 Task: For heading Arial with bold.  font size for heading22,  'Change the font style of data to'Arial Narrow.  and font size to 14,  Change the alignment of both headline & data to Align middle.  In the sheet  Financial Tracking Workbook Template Sheet
Action: Mouse moved to (951, 125)
Screenshot: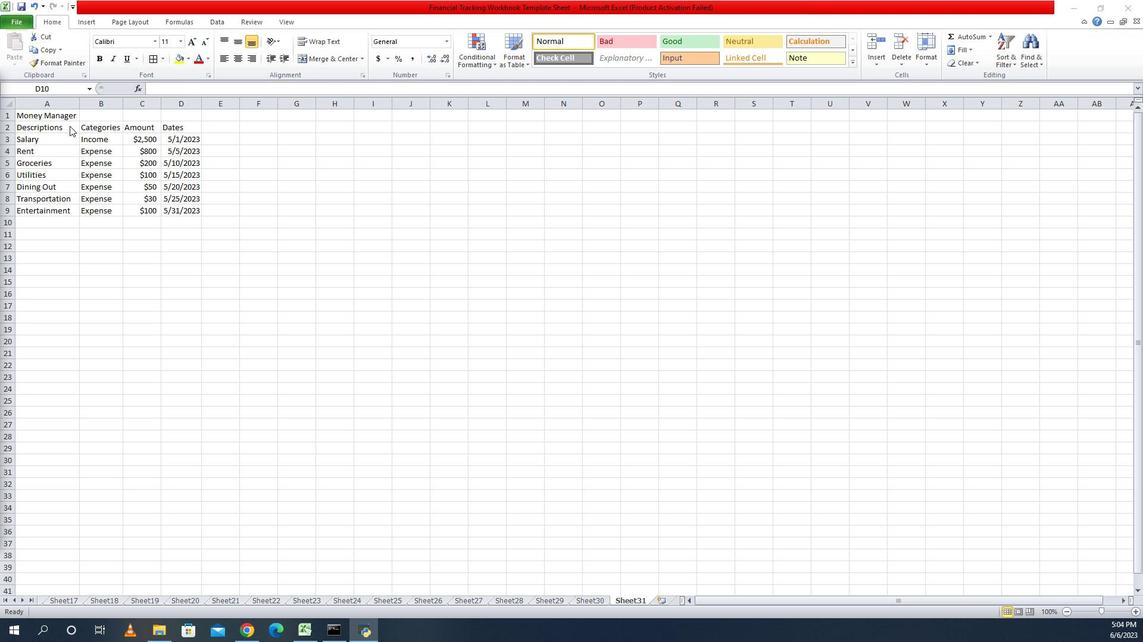 
Action: Mouse pressed left at (951, 125)
Screenshot: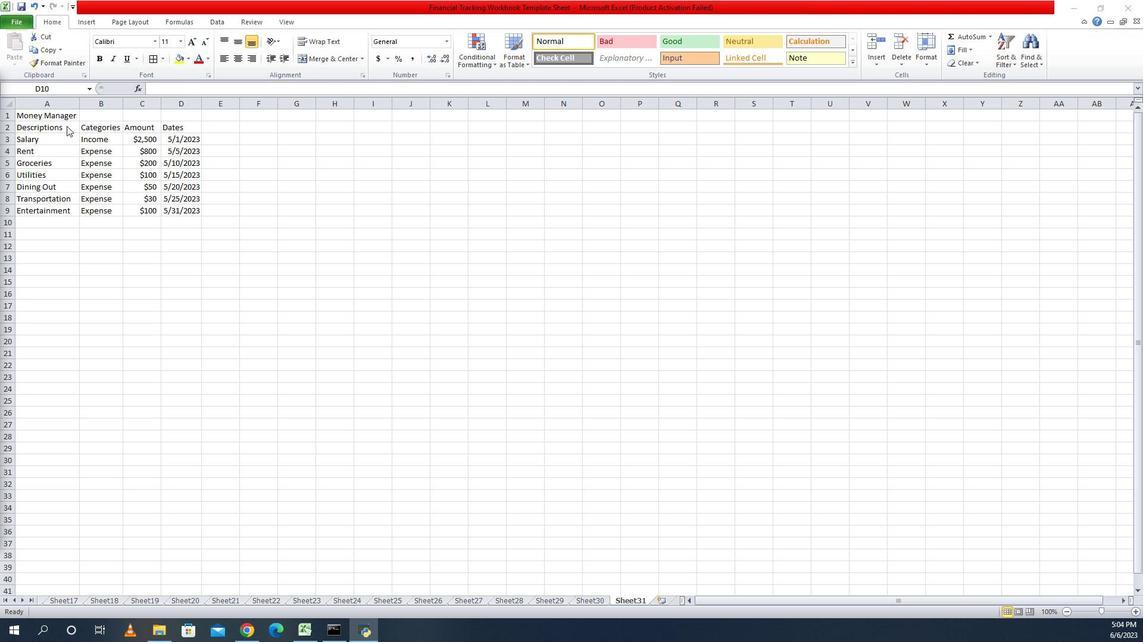 
Action: Mouse moved to (951, 126)
Screenshot: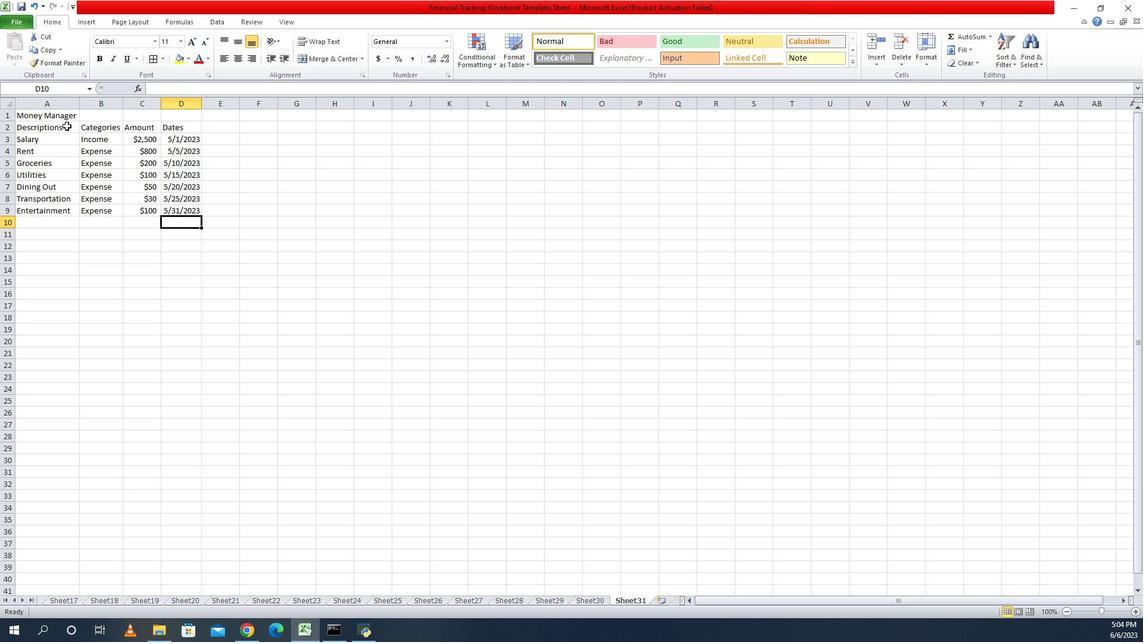 
Action: Mouse pressed left at (951, 126)
Screenshot: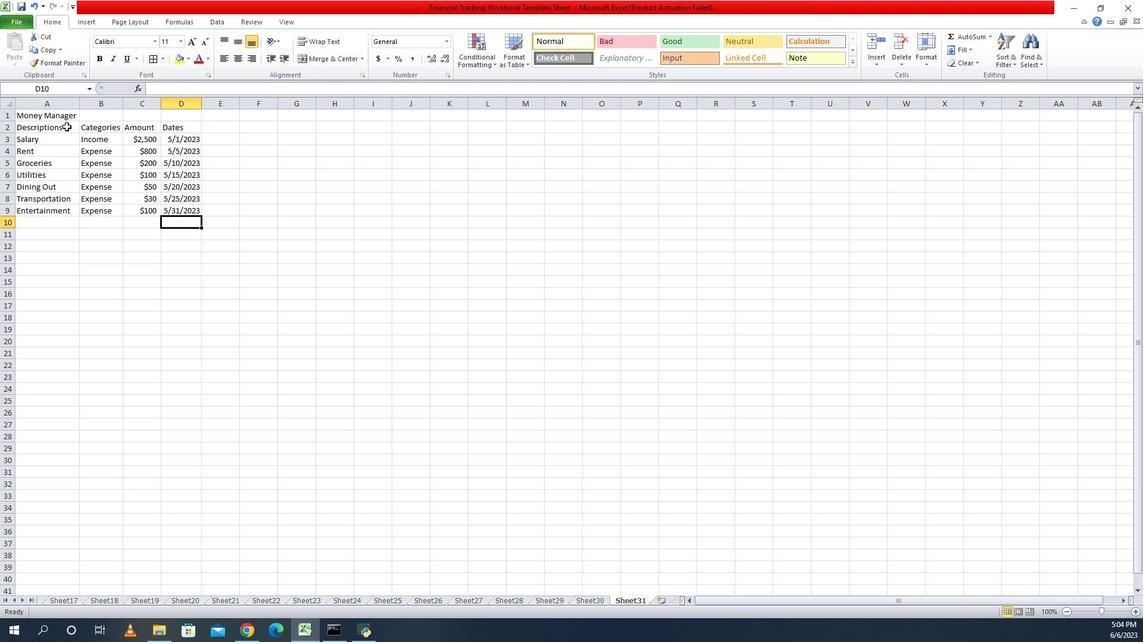 
Action: Mouse moved to (1043, 39)
Screenshot: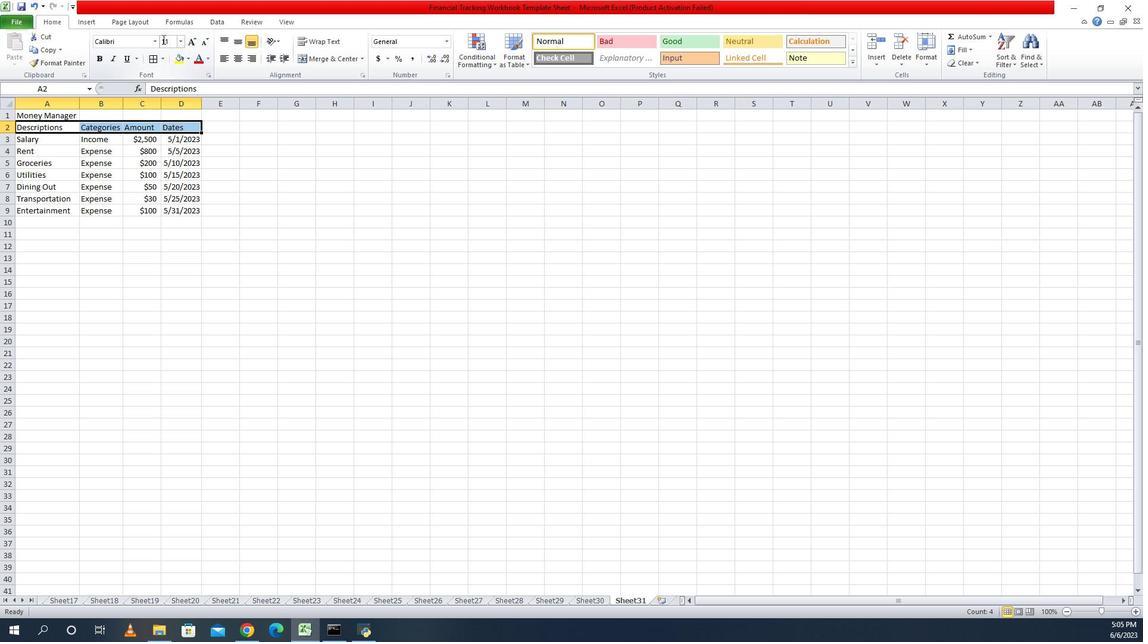 
Action: Mouse pressed left at (1043, 39)
Screenshot: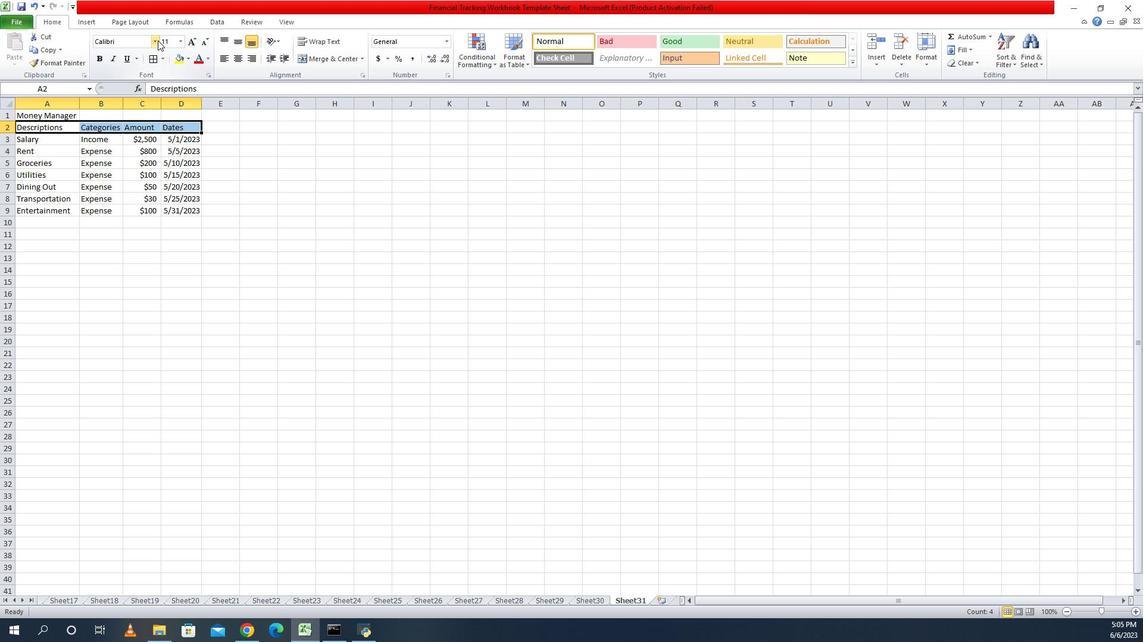 
Action: Mouse moved to (1024, 142)
Screenshot: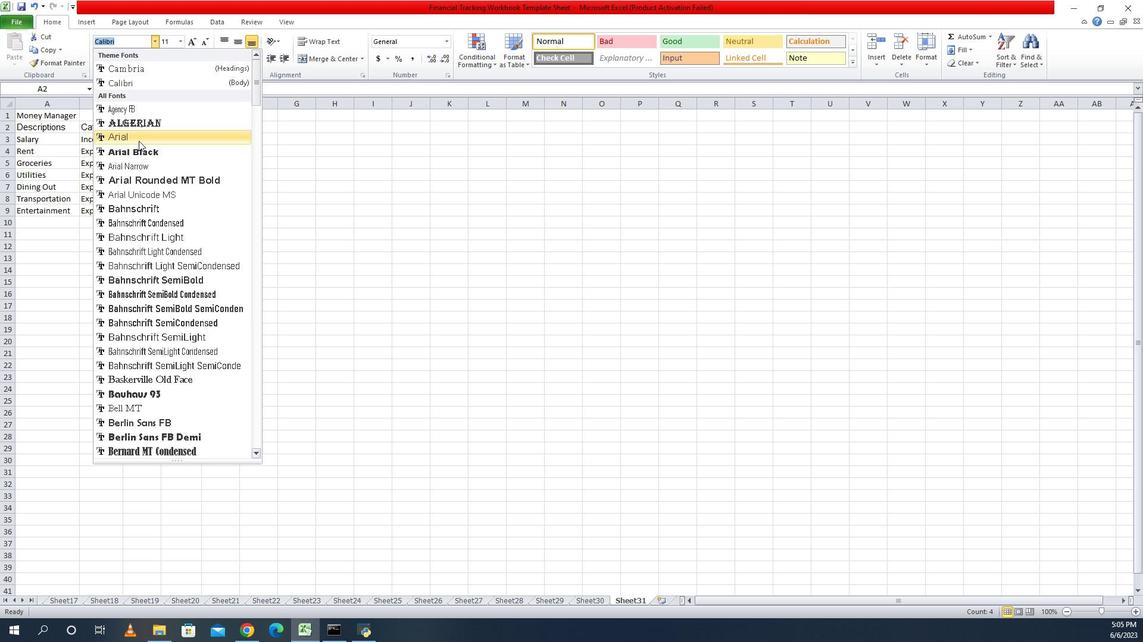 
Action: Mouse pressed left at (1024, 142)
Screenshot: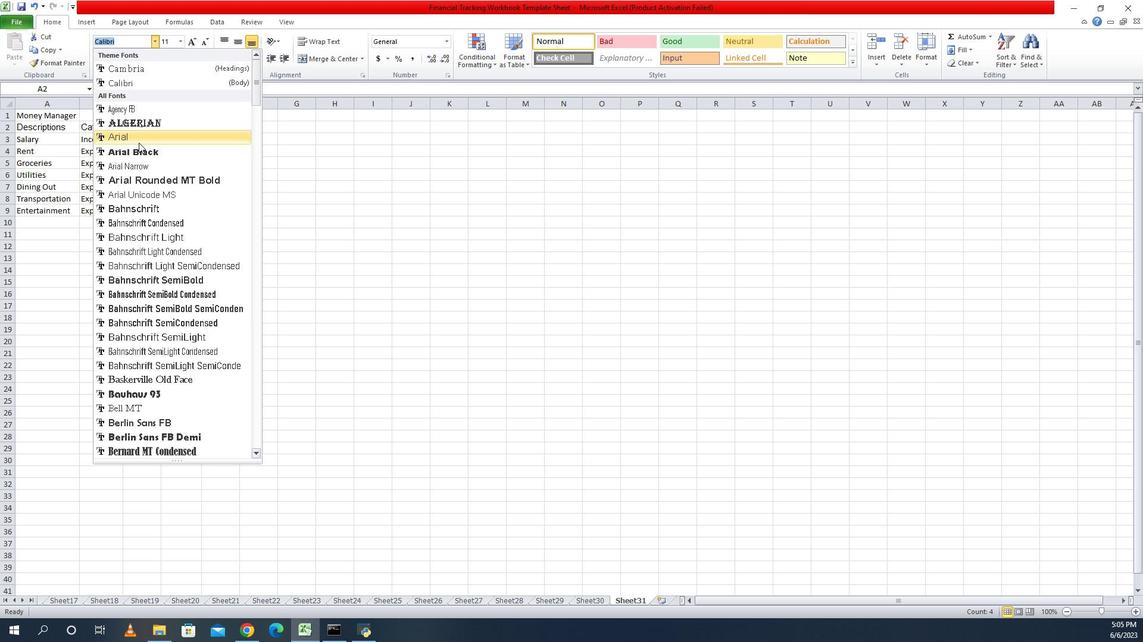 
Action: Mouse moved to (981, 56)
Screenshot: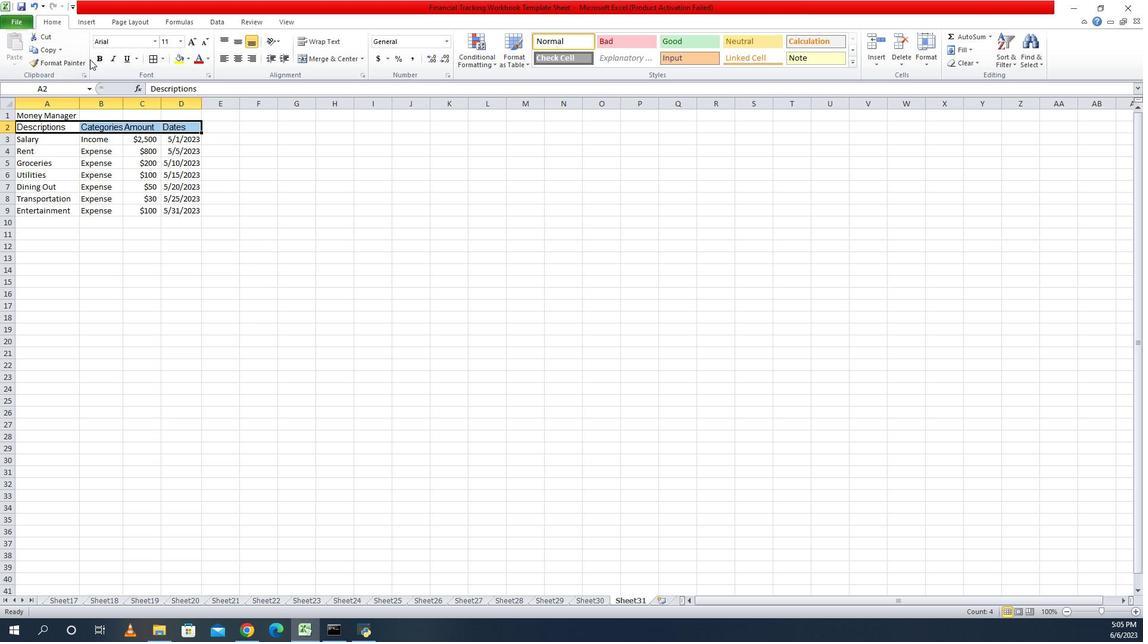 
Action: Mouse pressed left at (981, 56)
Screenshot: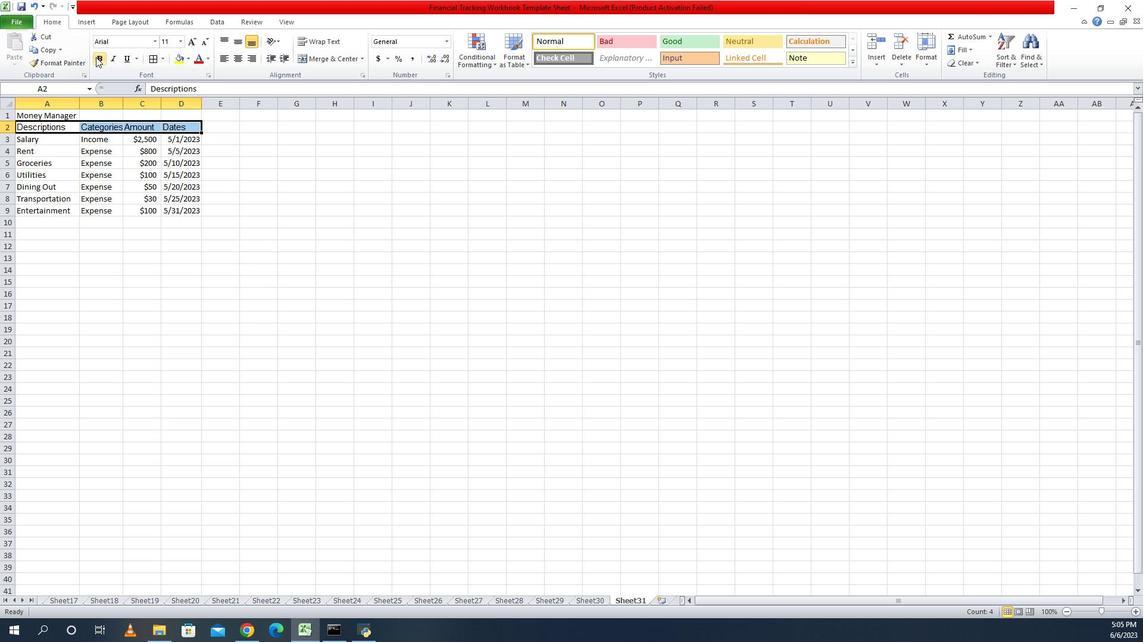 
Action: Mouse moved to (1063, 39)
Screenshot: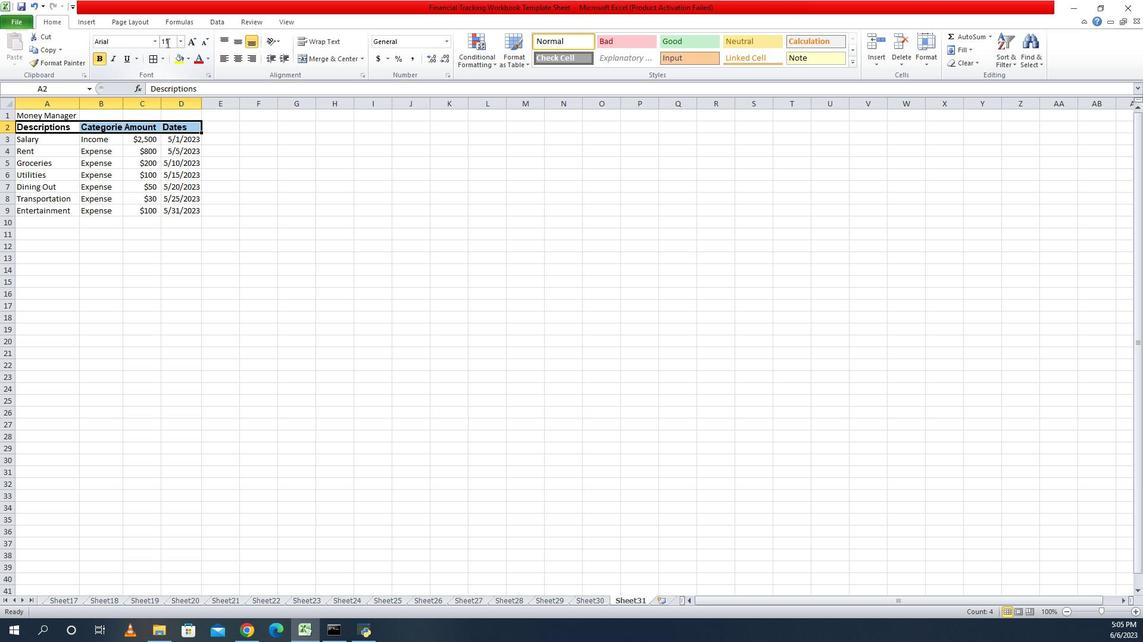 
Action: Mouse pressed left at (1063, 39)
Screenshot: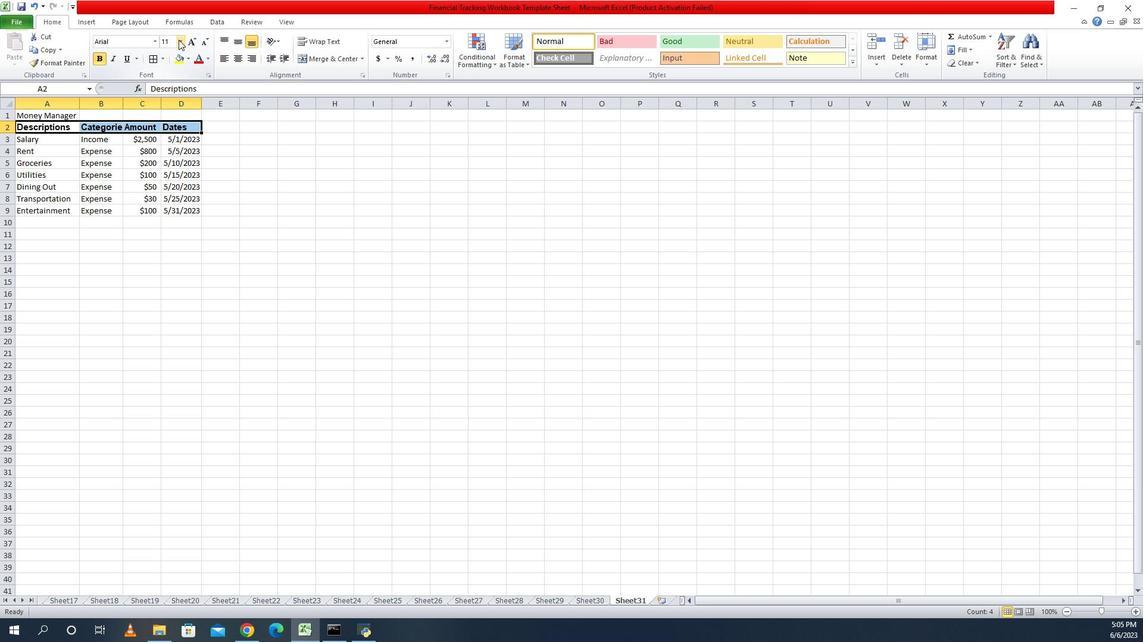 
Action: Mouse moved to (1051, 144)
Screenshot: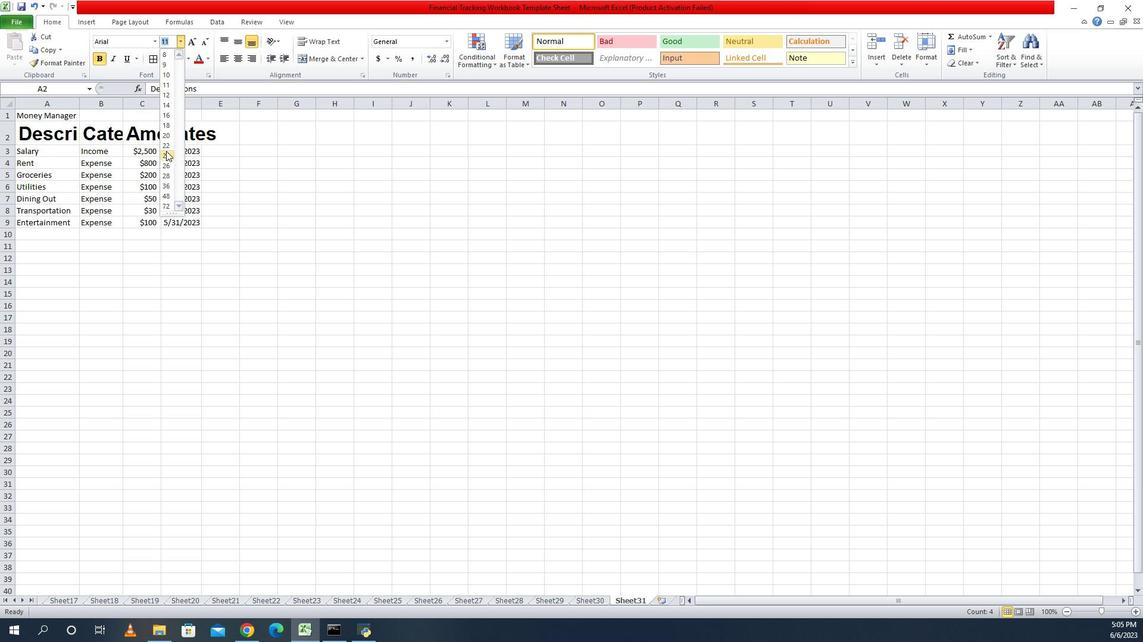 
Action: Mouse pressed left at (1051, 144)
Screenshot: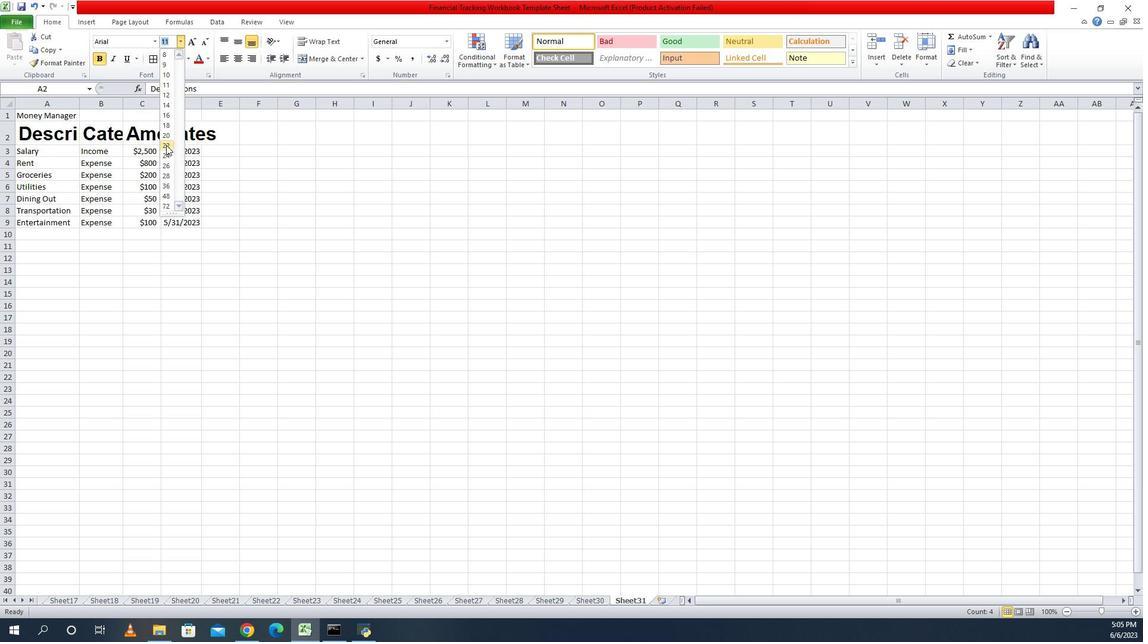 
Action: Mouse moved to (1086, 108)
Screenshot: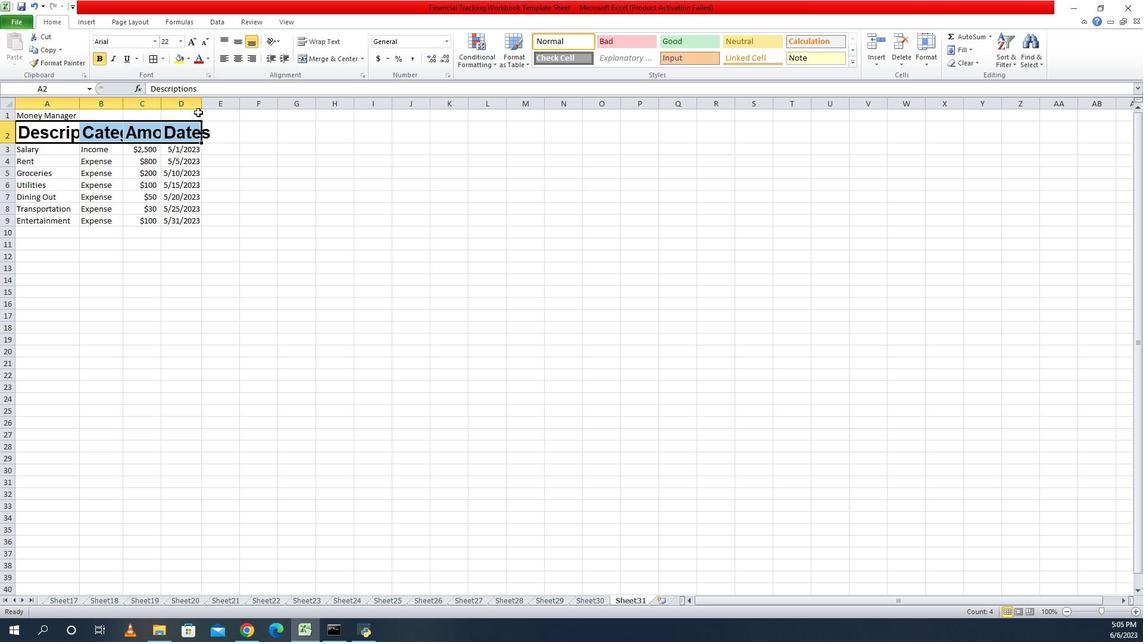 
Action: Mouse pressed left at (1086, 108)
Screenshot: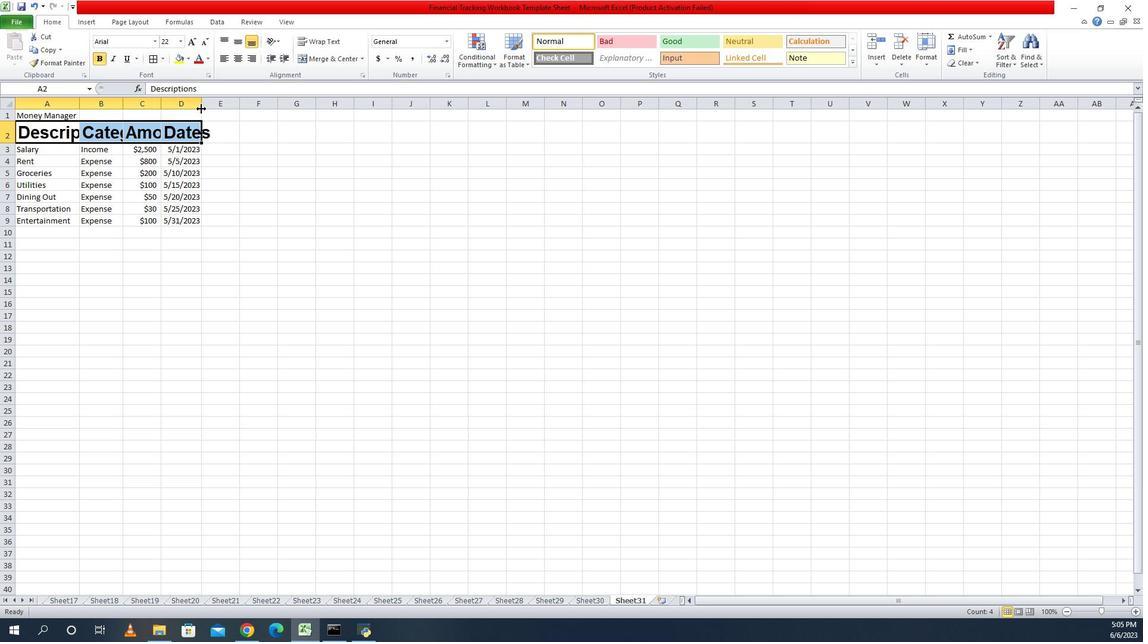 
Action: Mouse pressed left at (1086, 108)
Screenshot: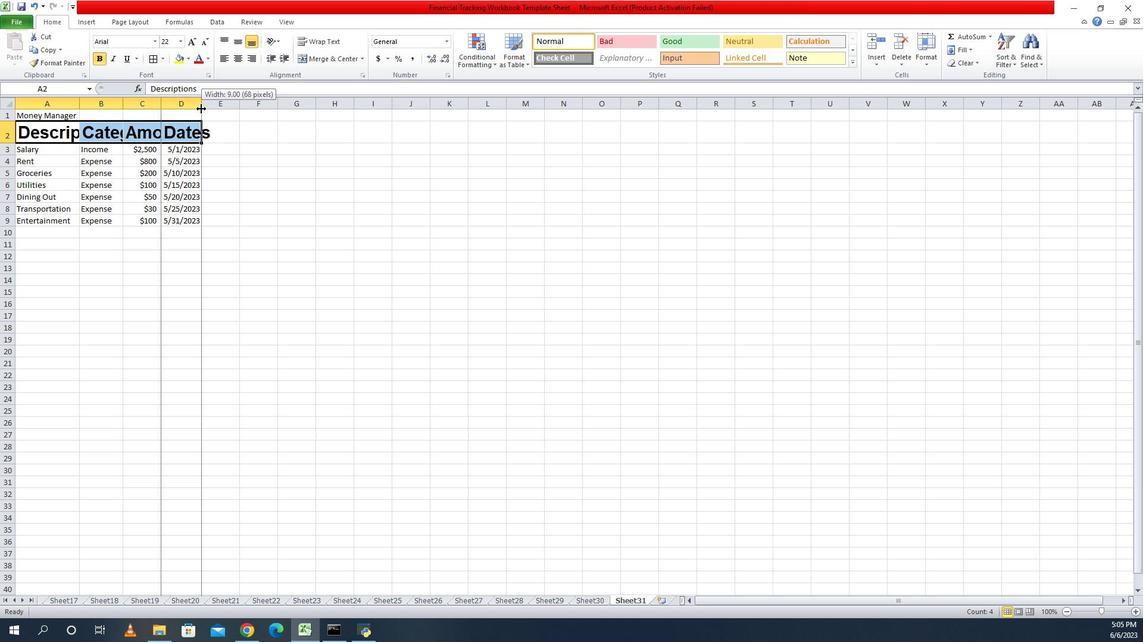 
Action: Mouse moved to (1046, 104)
Screenshot: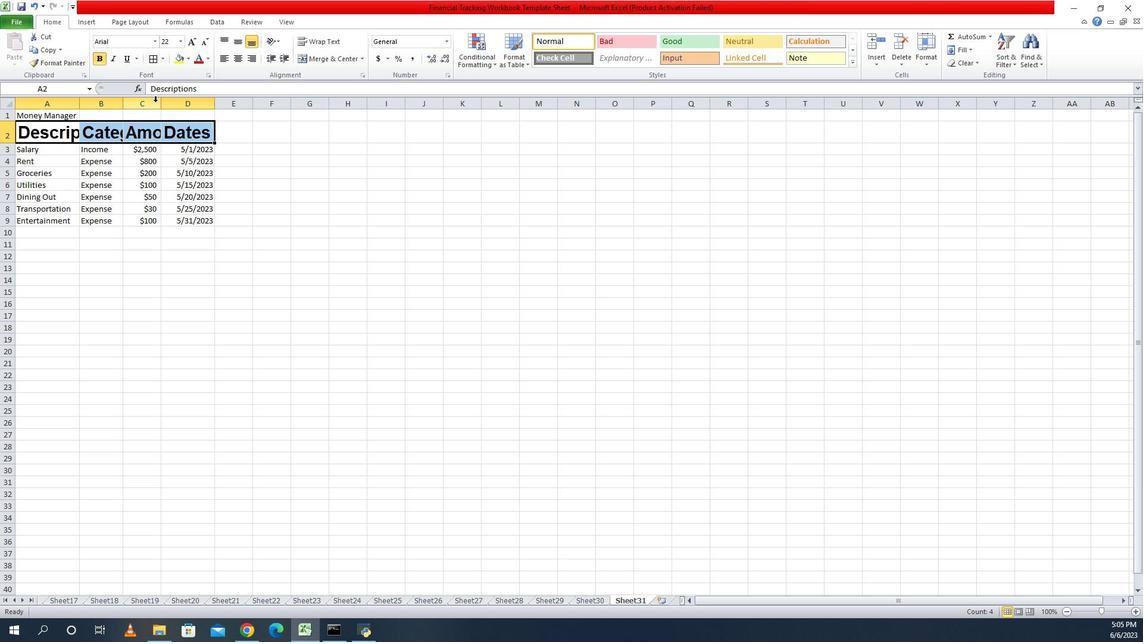 
Action: Mouse pressed left at (1046, 104)
Screenshot: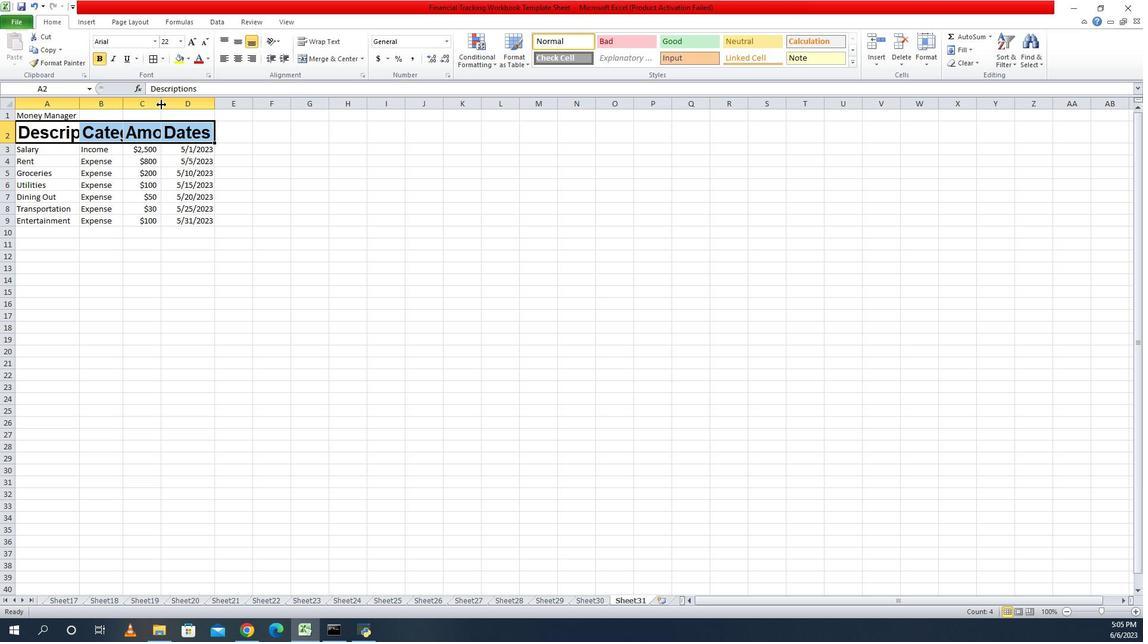 
Action: Mouse pressed left at (1046, 104)
Screenshot: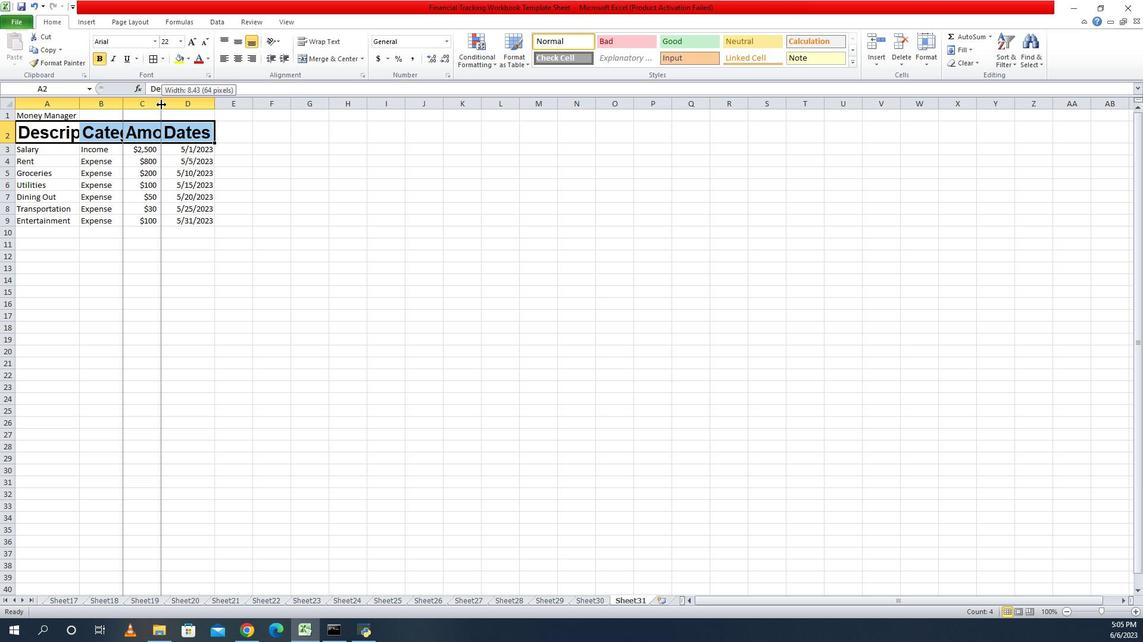 
Action: Mouse moved to (1007, 102)
Screenshot: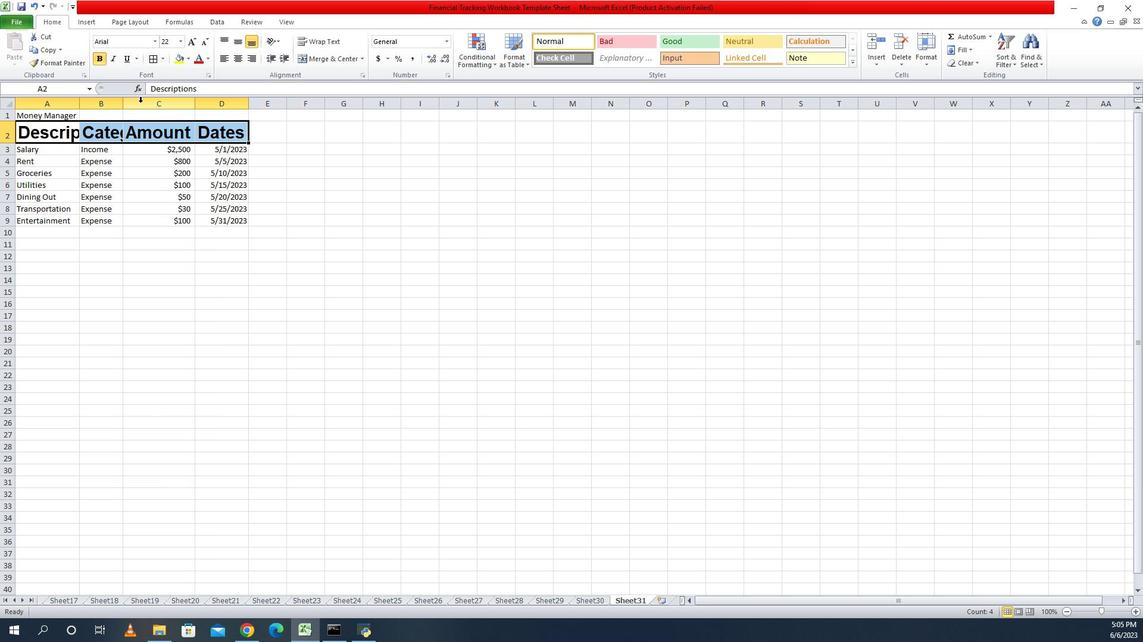 
Action: Mouse pressed left at (1007, 102)
Screenshot: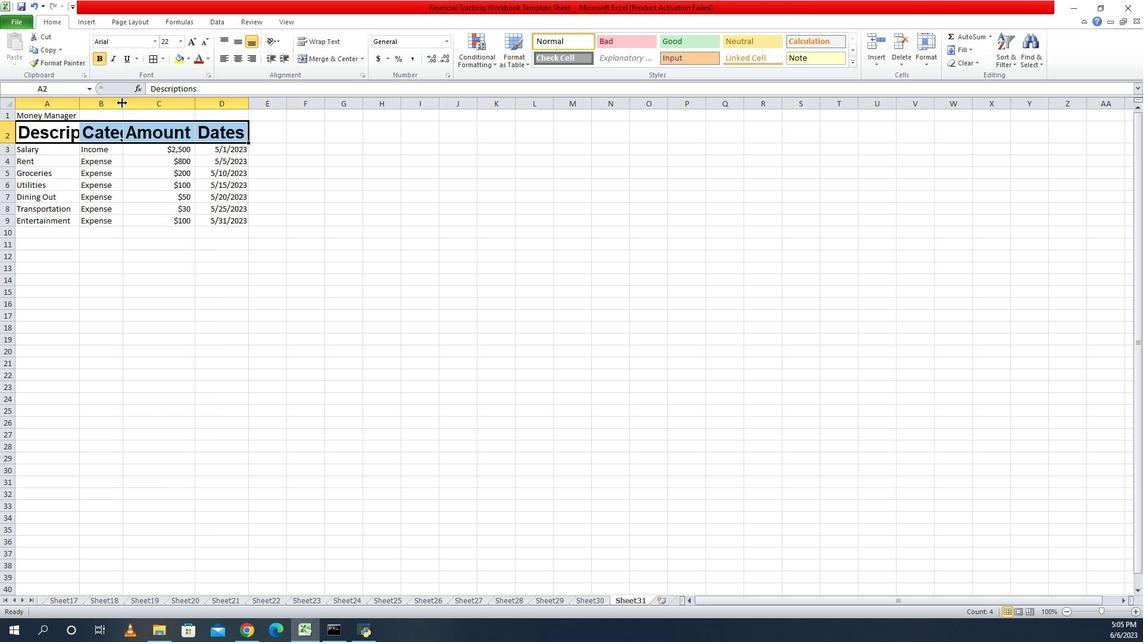 
Action: Mouse pressed left at (1007, 102)
Screenshot: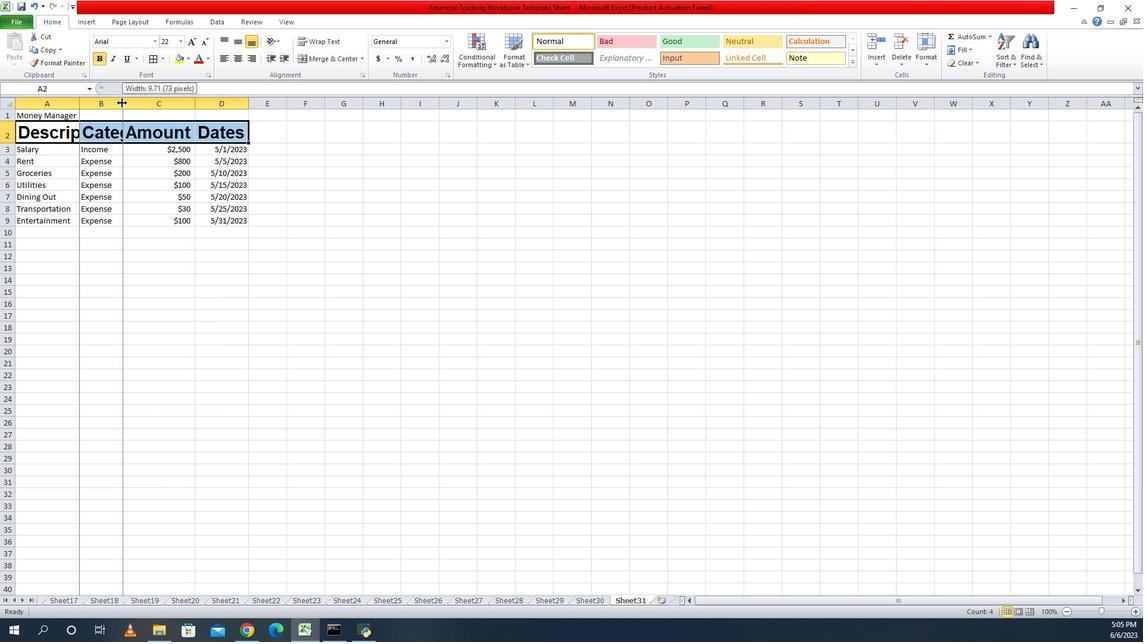 
Action: Mouse moved to (967, 103)
Screenshot: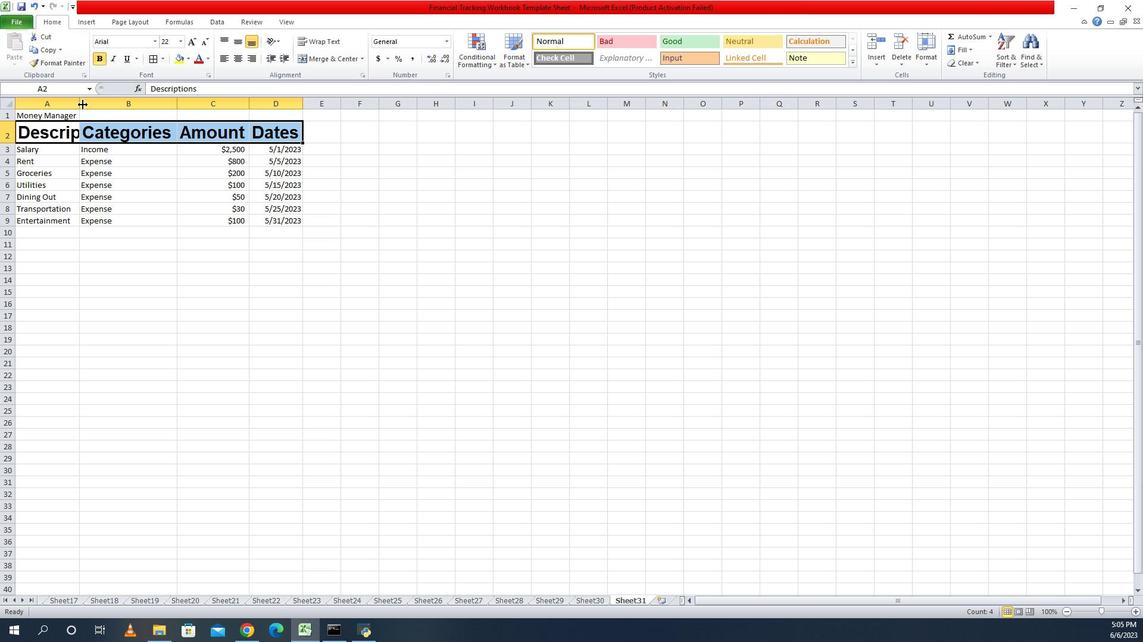 
Action: Mouse pressed left at (967, 103)
Screenshot: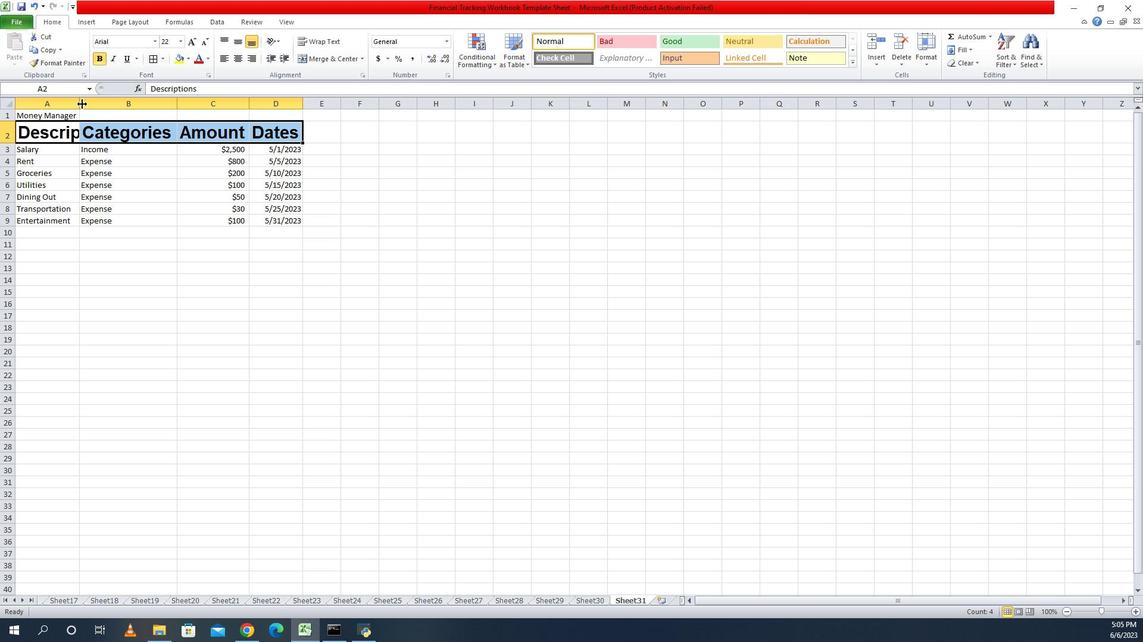 
Action: Mouse pressed left at (967, 103)
Screenshot: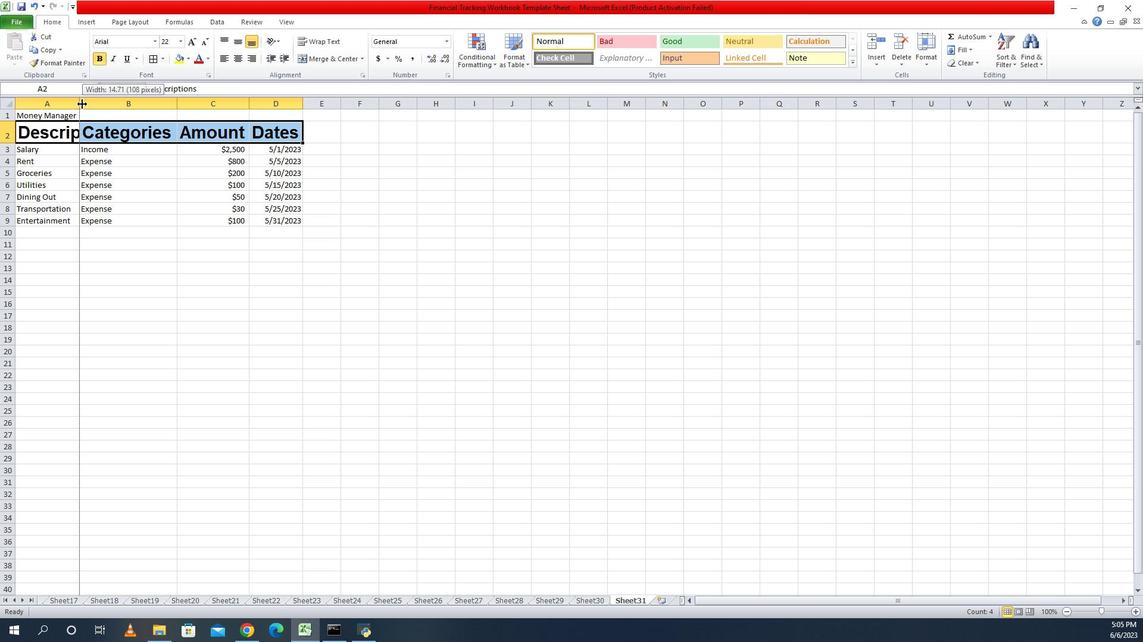 
Action: Mouse moved to (907, 148)
Screenshot: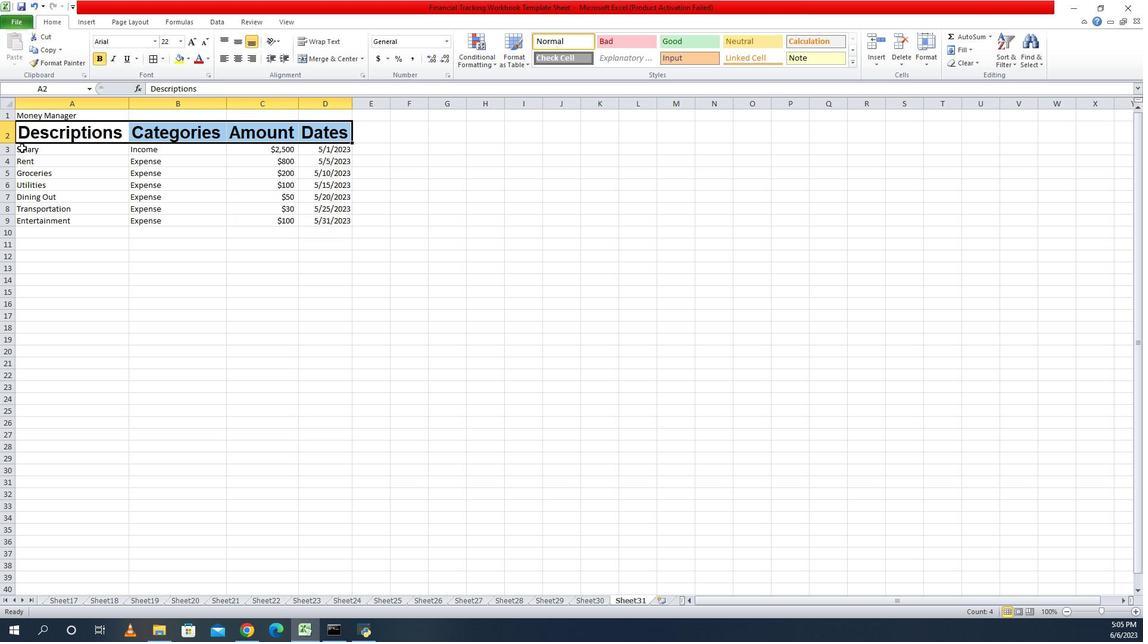 
Action: Mouse pressed left at (907, 148)
Screenshot: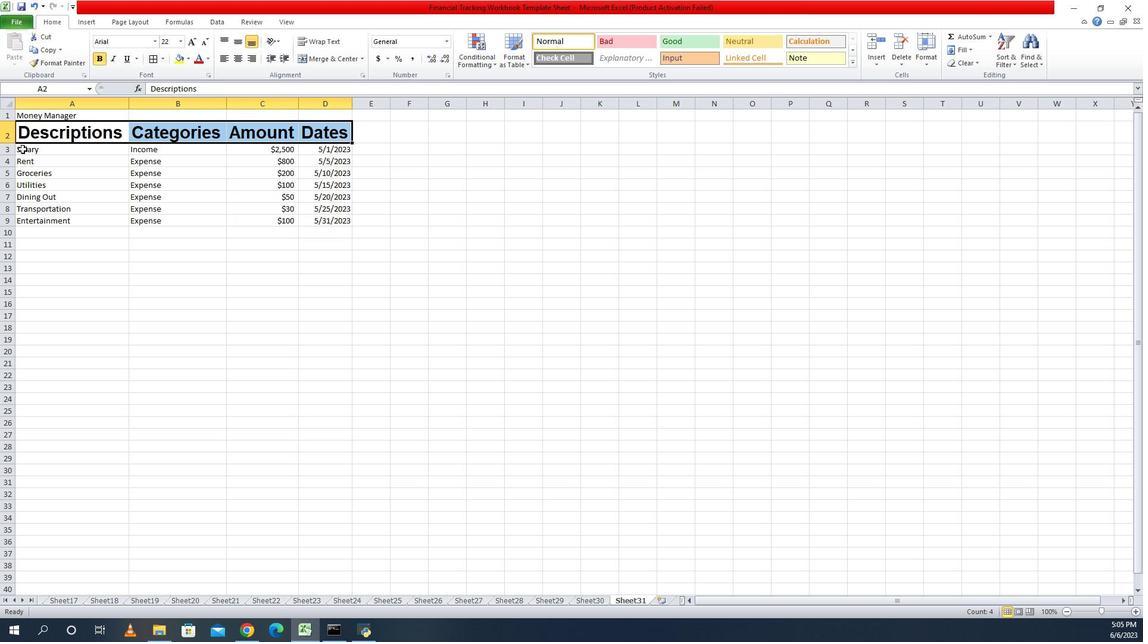 
Action: Mouse moved to (1043, 39)
Screenshot: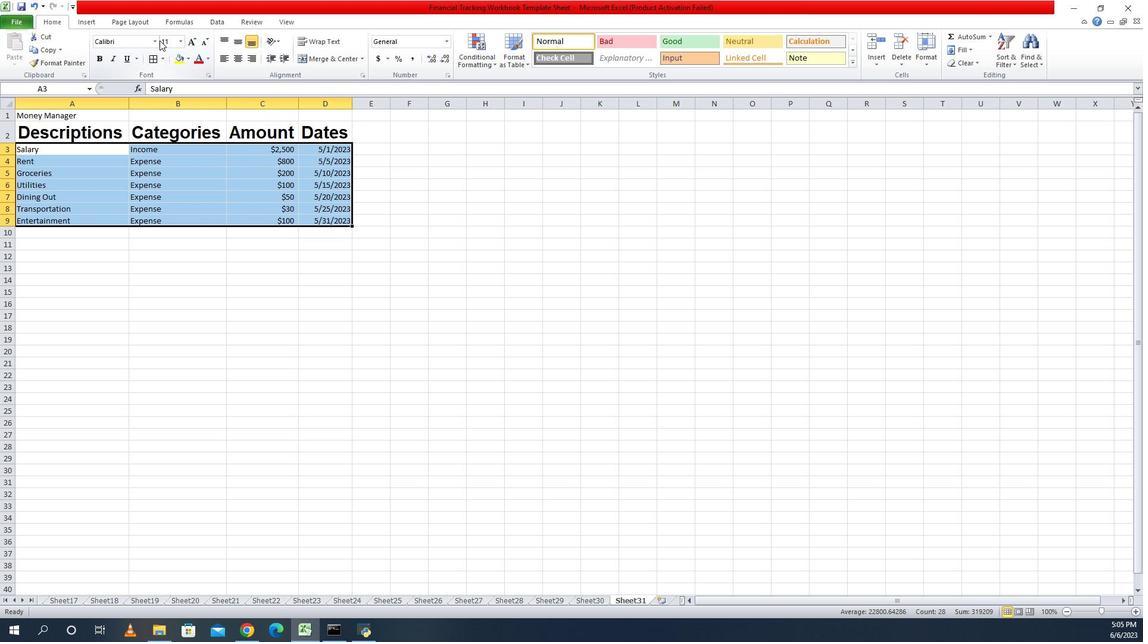 
Action: Mouse pressed left at (1043, 39)
Screenshot: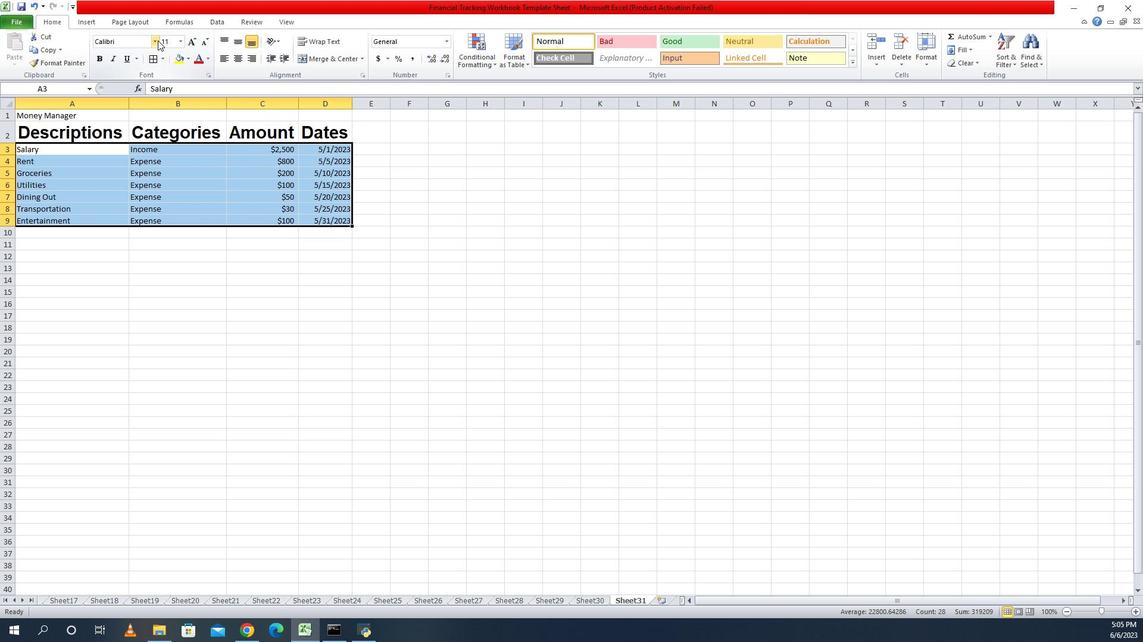 
Action: Mouse moved to (1018, 167)
Screenshot: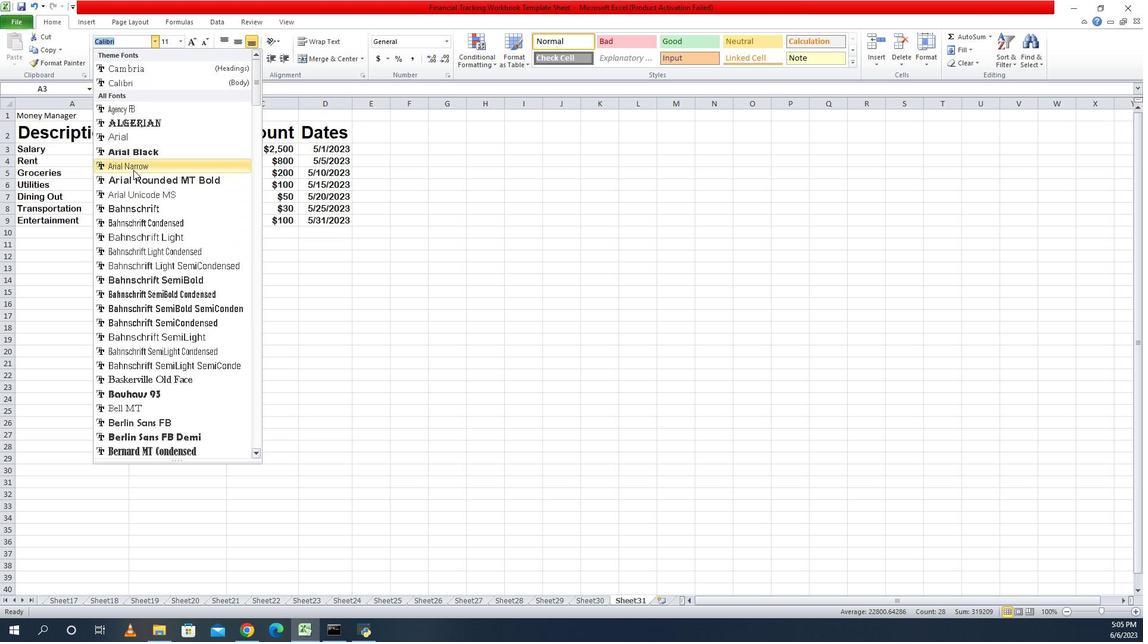
Action: Mouse pressed left at (1018, 167)
Screenshot: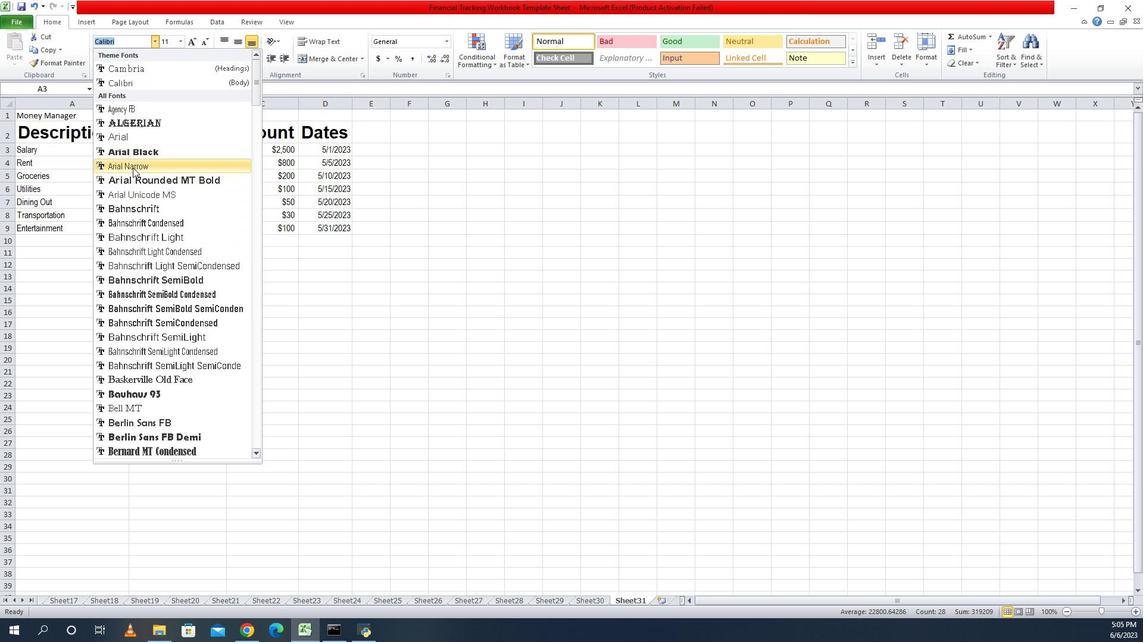 
Action: Mouse moved to (1063, 44)
Screenshot: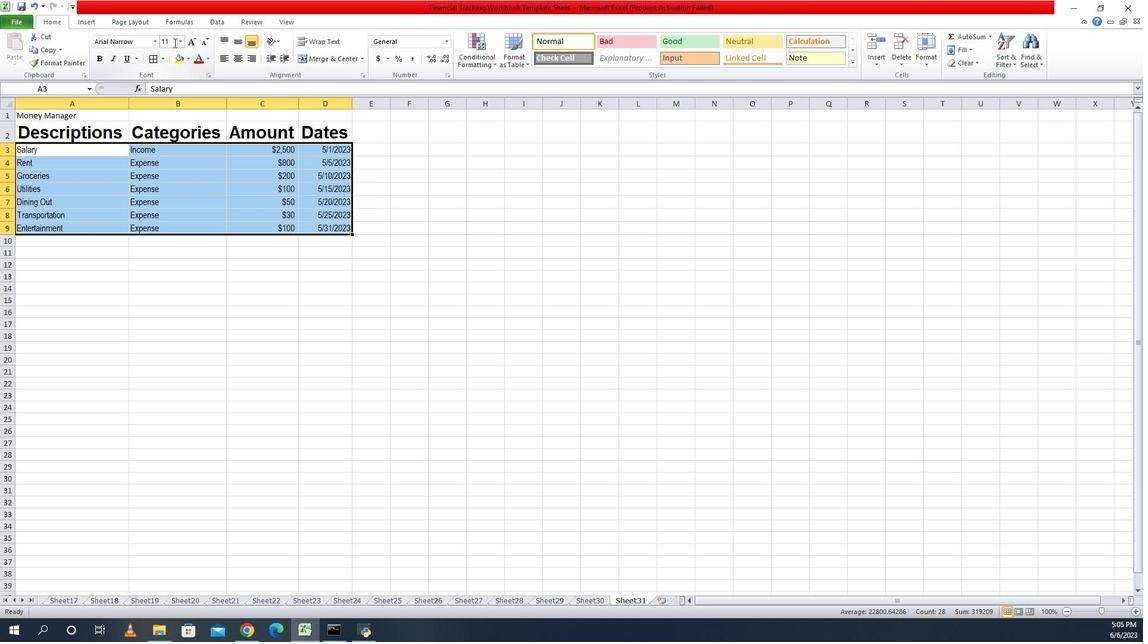 
Action: Mouse pressed left at (1063, 44)
Screenshot: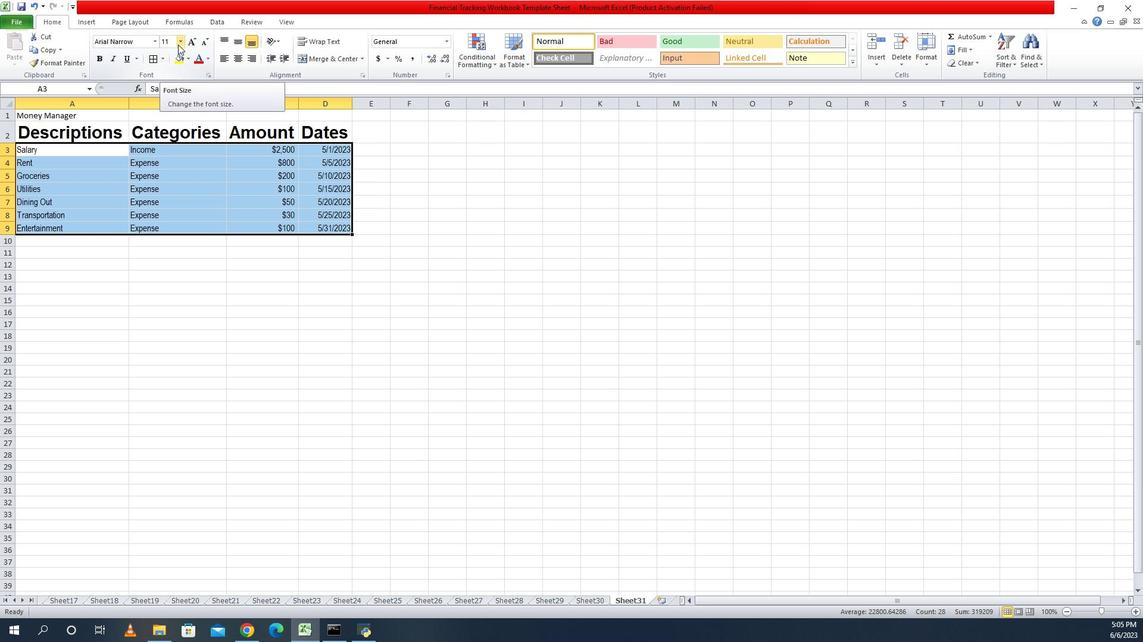 
Action: Mouse moved to (1056, 105)
Screenshot: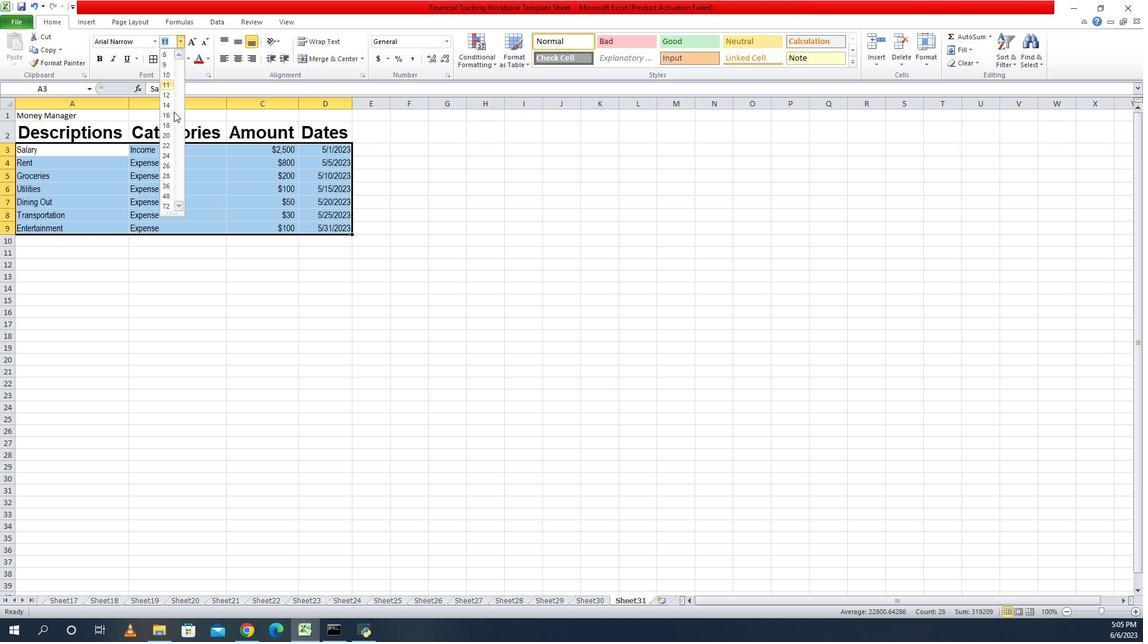 
Action: Mouse pressed left at (1056, 105)
Screenshot: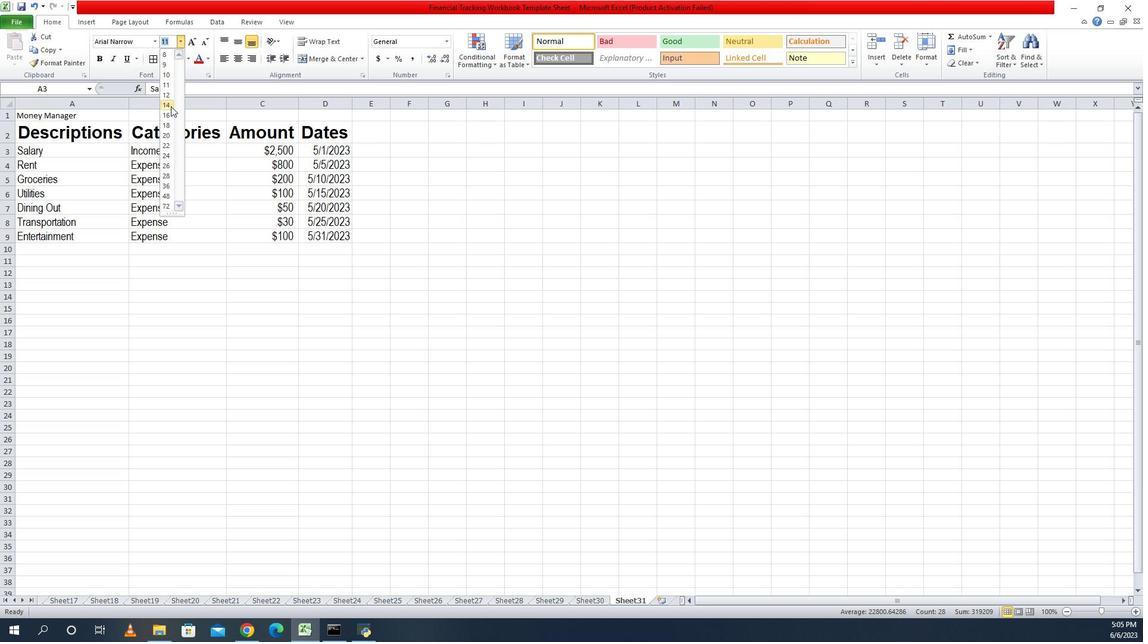 
Action: Mouse moved to (966, 120)
Screenshot: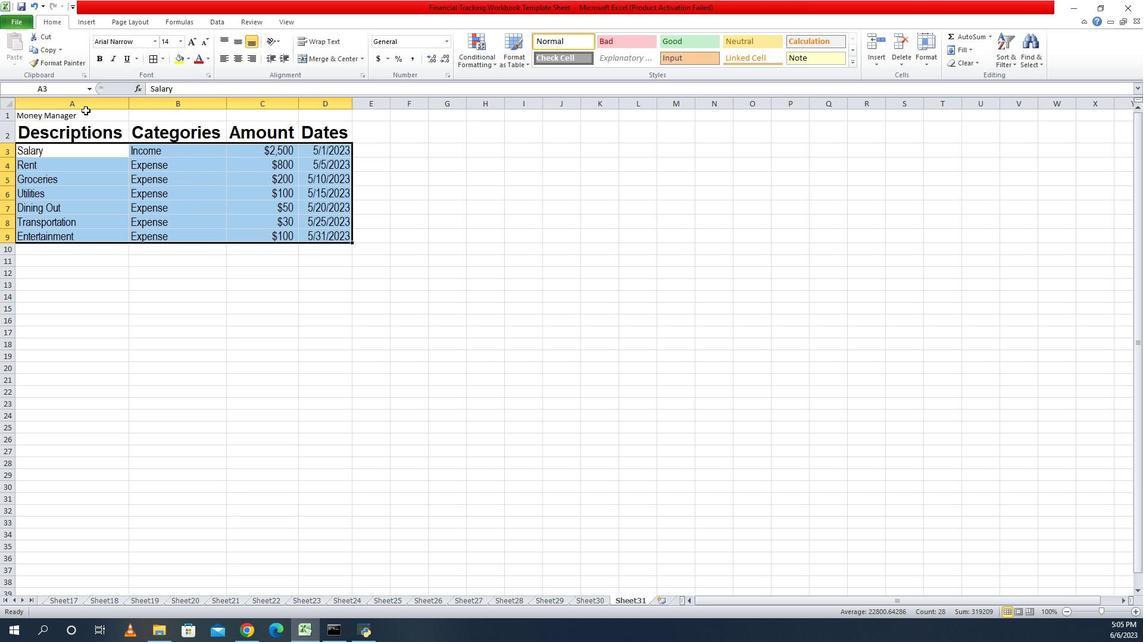 
Action: Mouse pressed left at (966, 120)
Screenshot: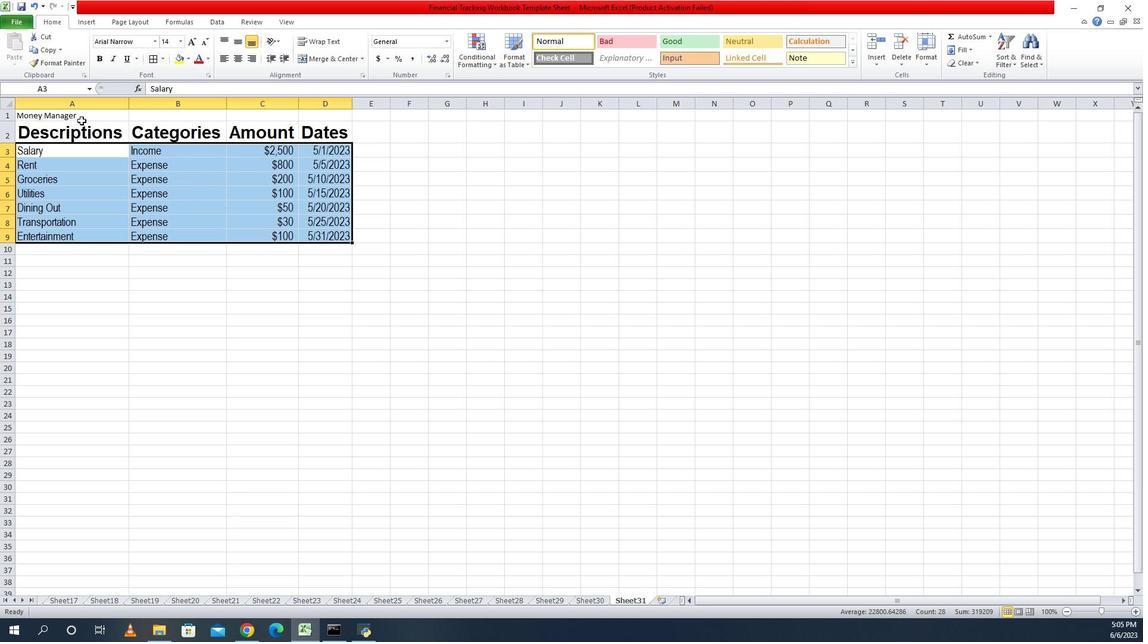 
Action: Mouse moved to (1123, 39)
Screenshot: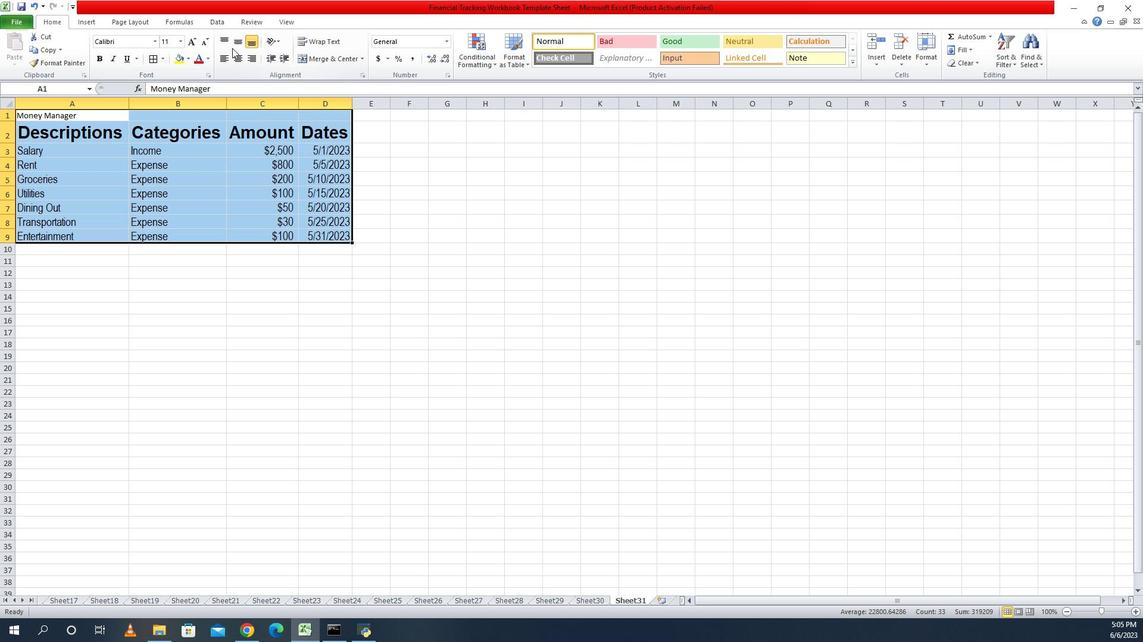 
Action: Mouse pressed left at (1123, 39)
Screenshot: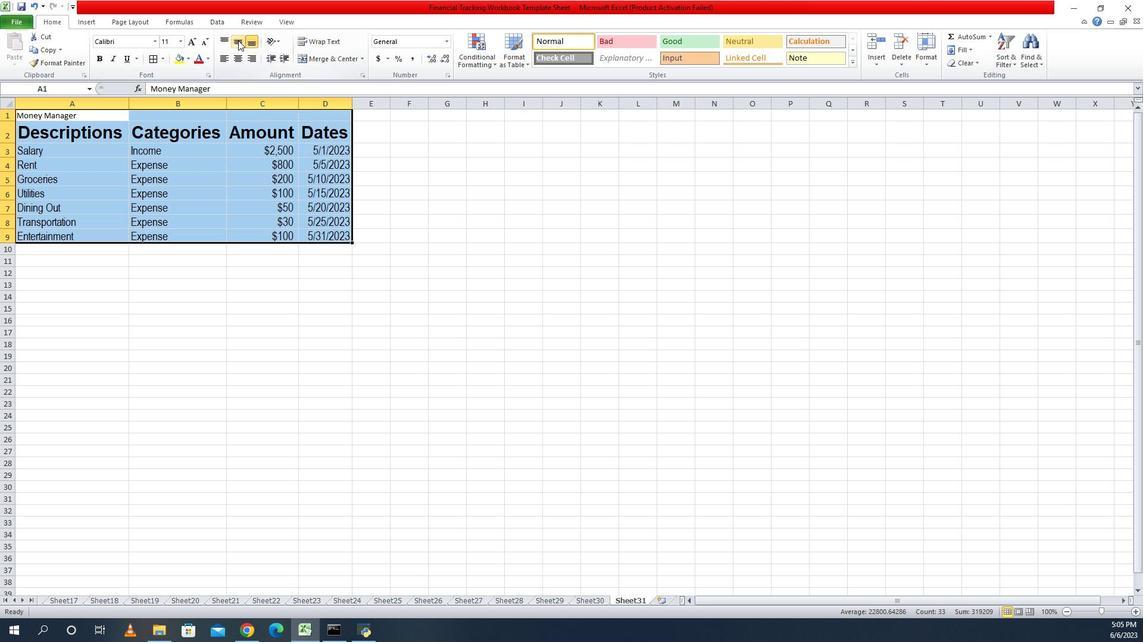 
Action: Mouse moved to (1106, 282)
Screenshot: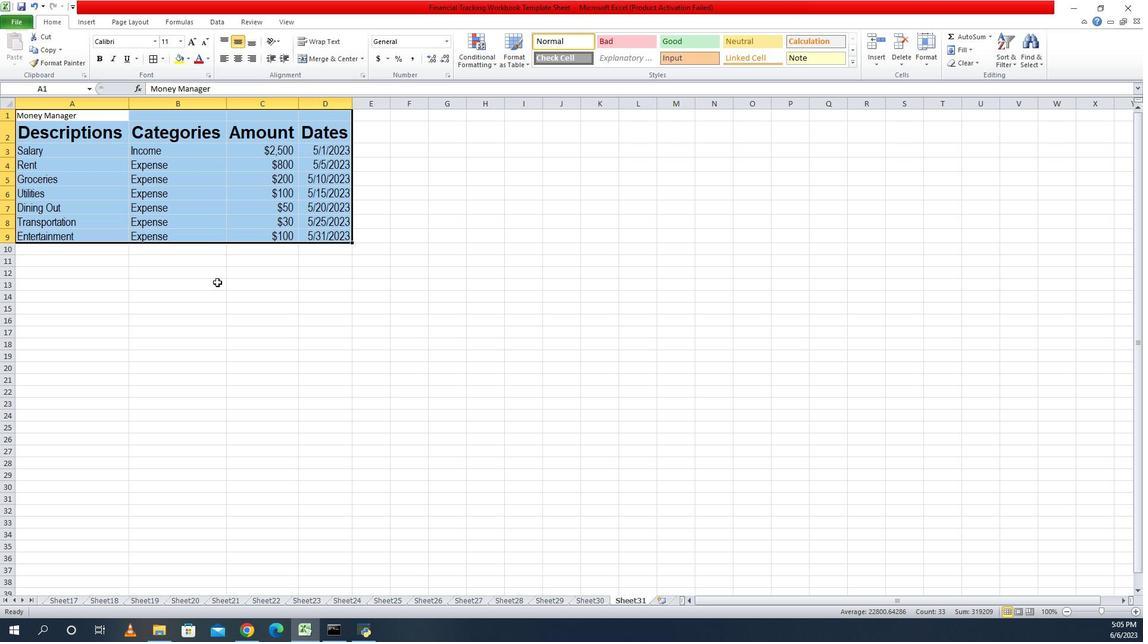 
Action: Mouse pressed left at (1106, 282)
Screenshot: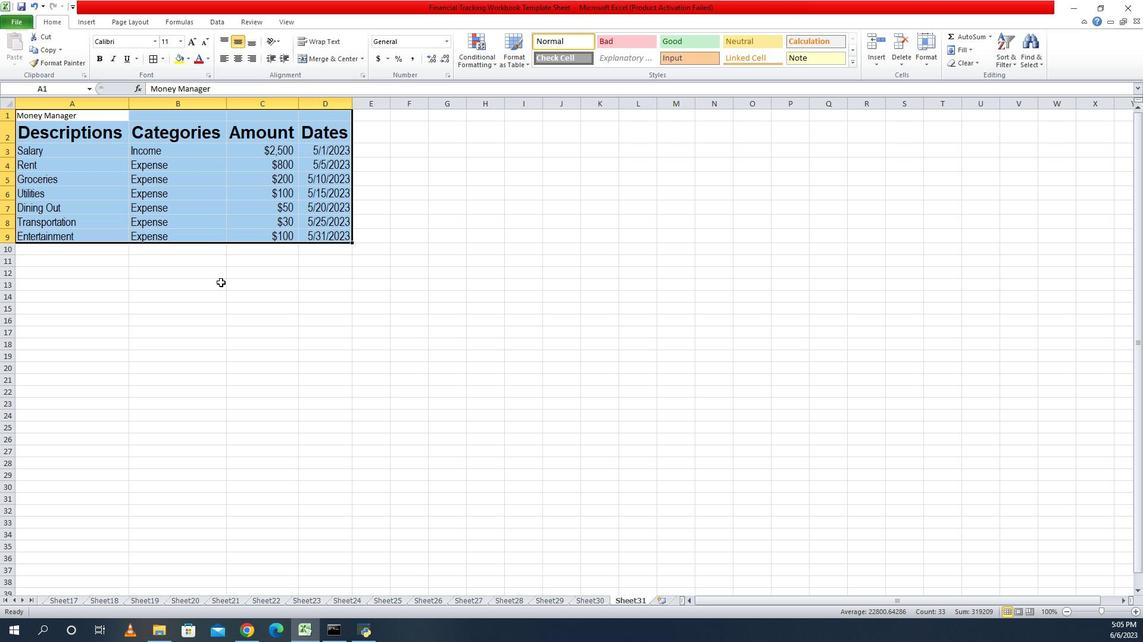 
Action: Mouse moved to (1109, 282)
Screenshot: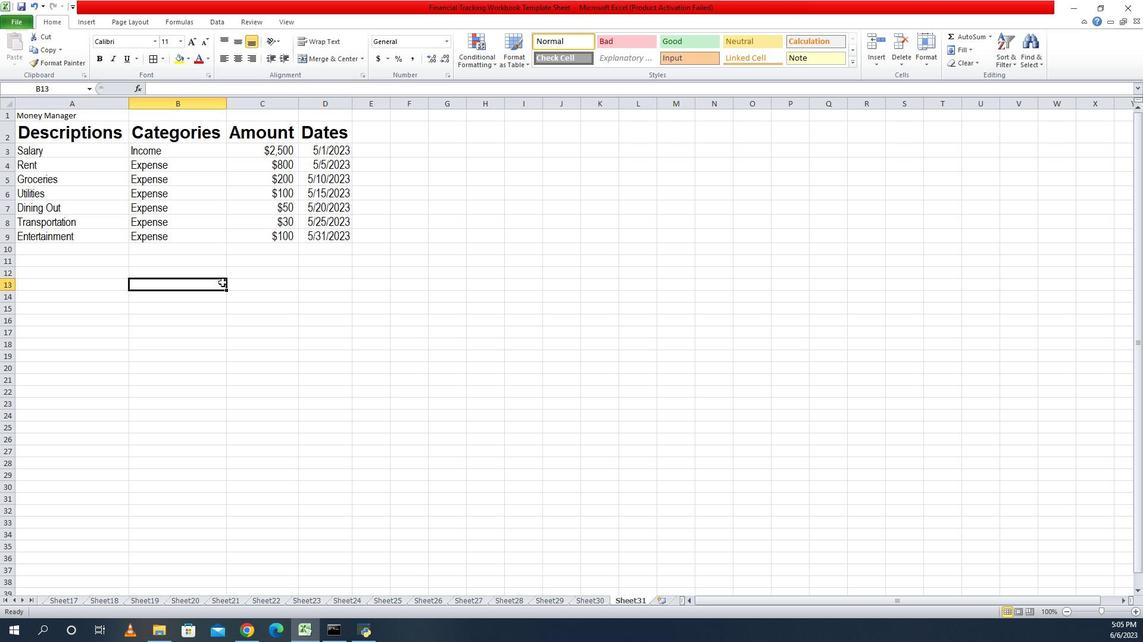
